 Task: Create New Customer with Customer Name: The Human Bean, Billing Address Line1: 1395 Camden Street, Billing Address Line2:  Reno, Billing Address Line3:  Nevada 89501
Action: Mouse moved to (202, 26)
Screenshot: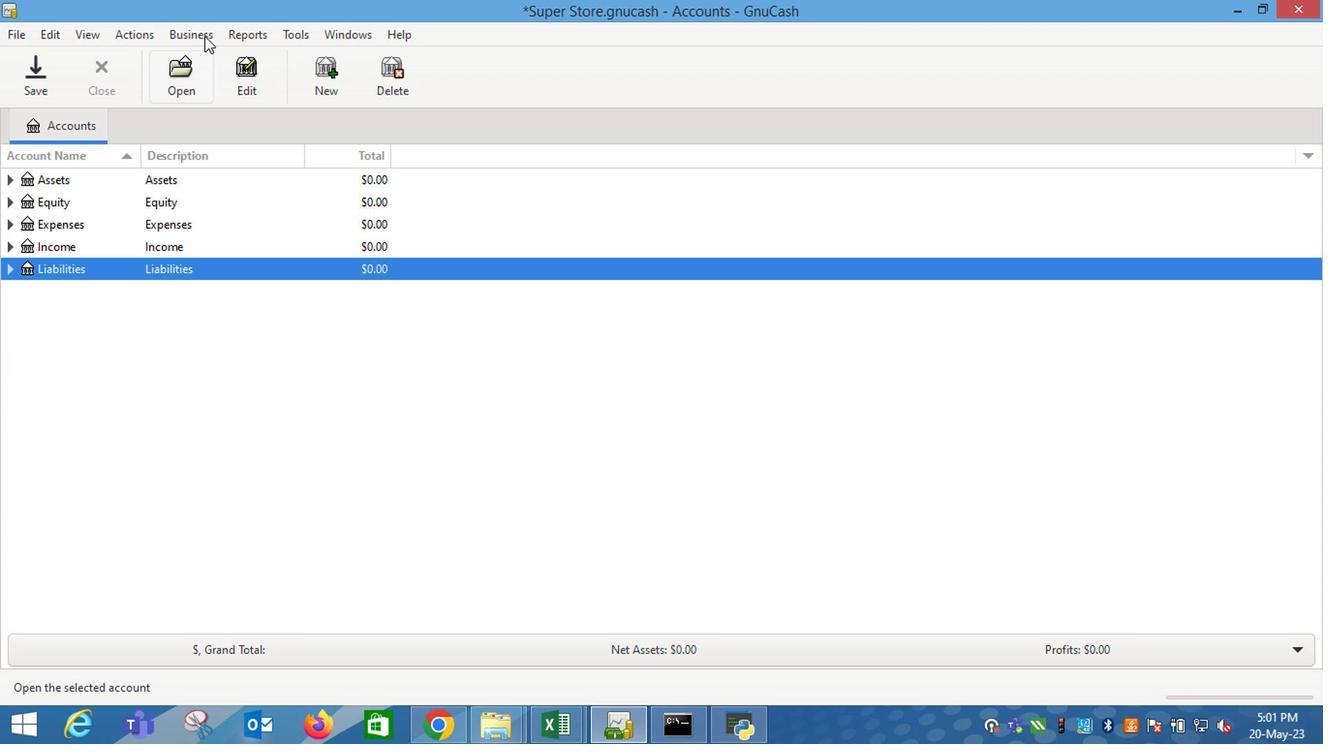 
Action: Mouse pressed left at (202, 26)
Screenshot: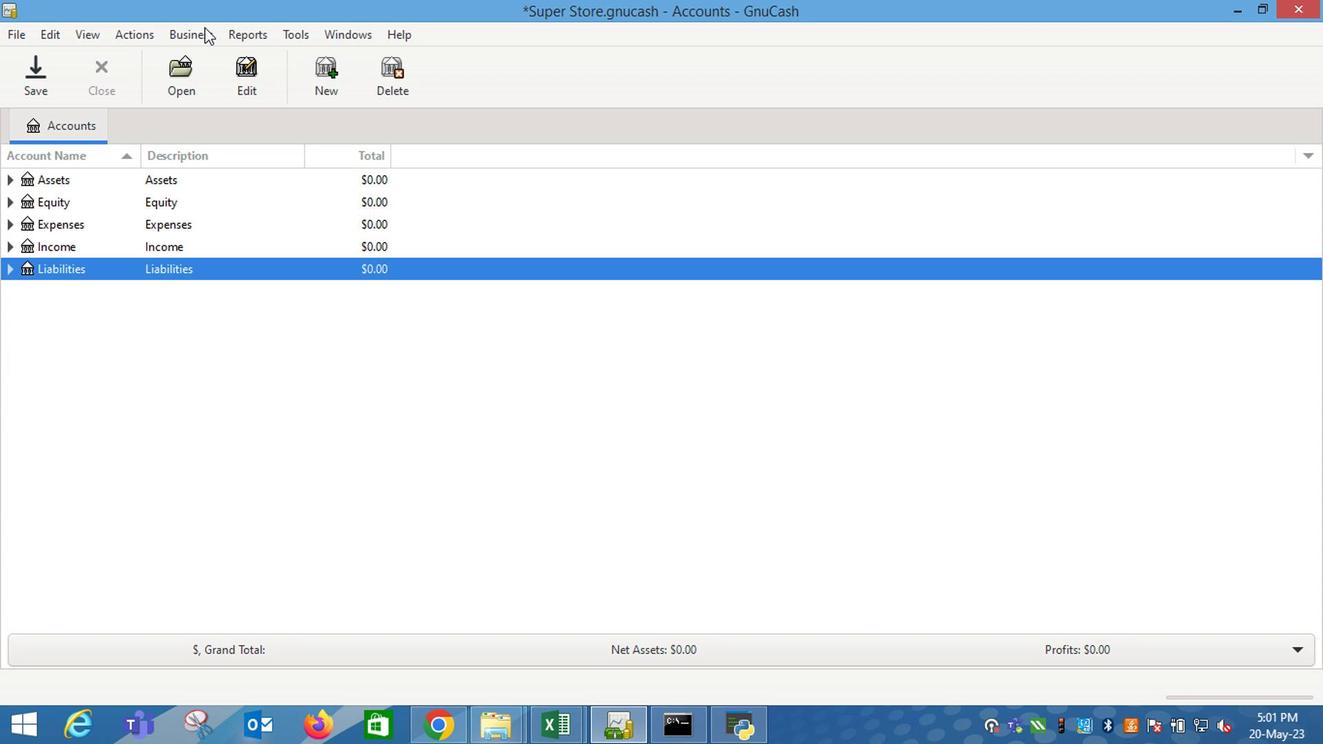 
Action: Mouse moved to (406, 86)
Screenshot: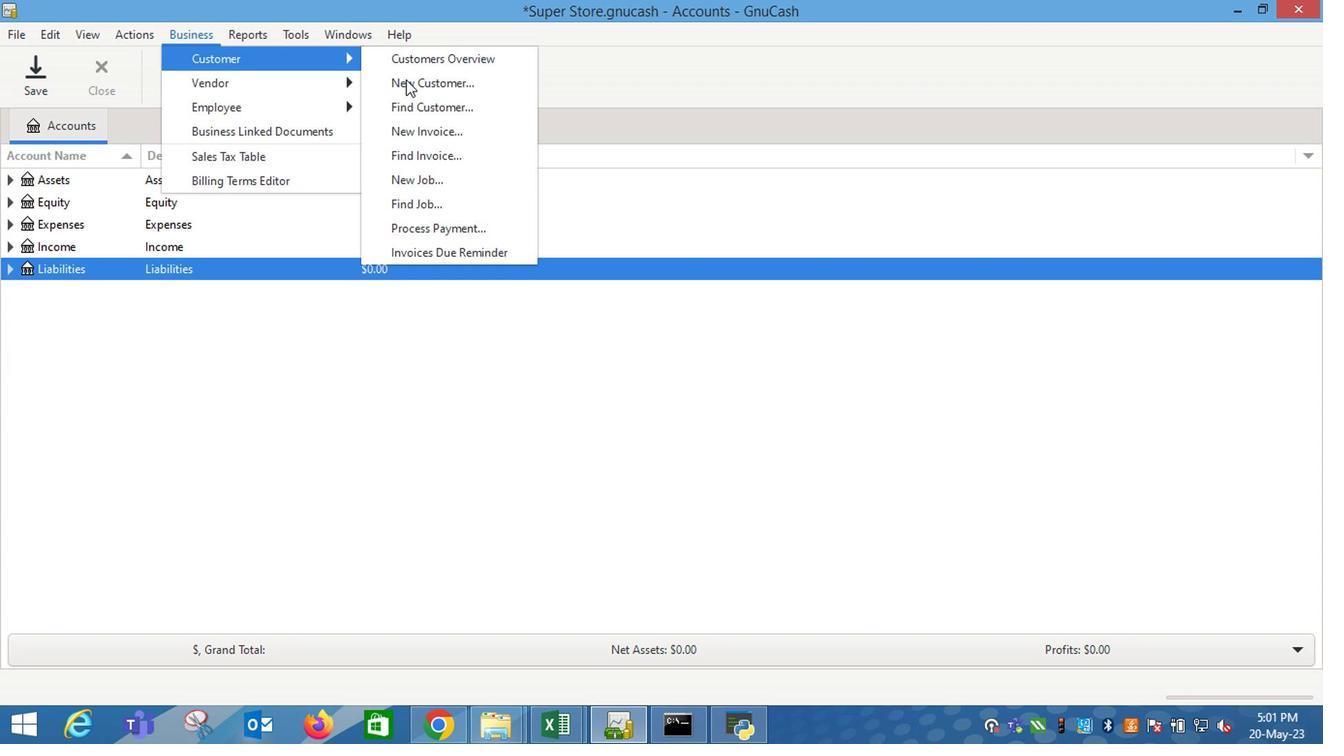 
Action: Mouse pressed left at (406, 86)
Screenshot: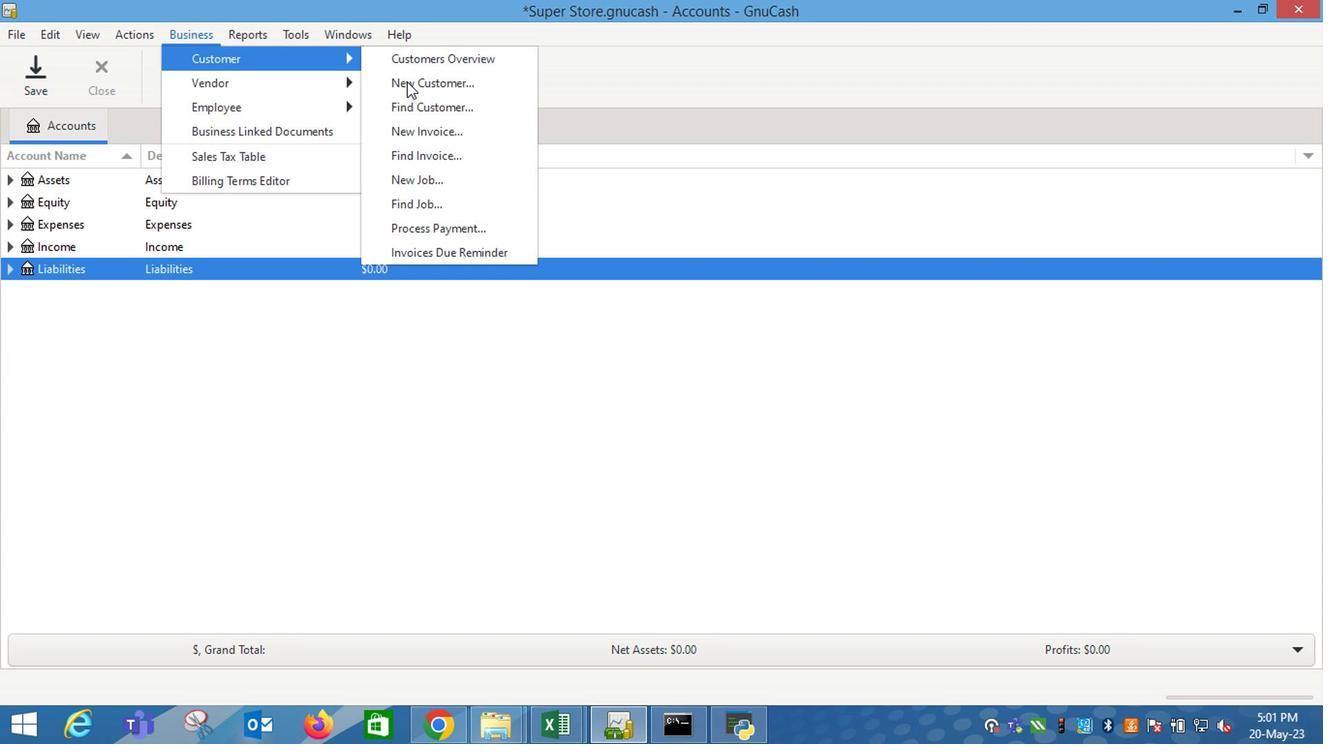 
Action: Mouse moved to (406, 88)
Screenshot: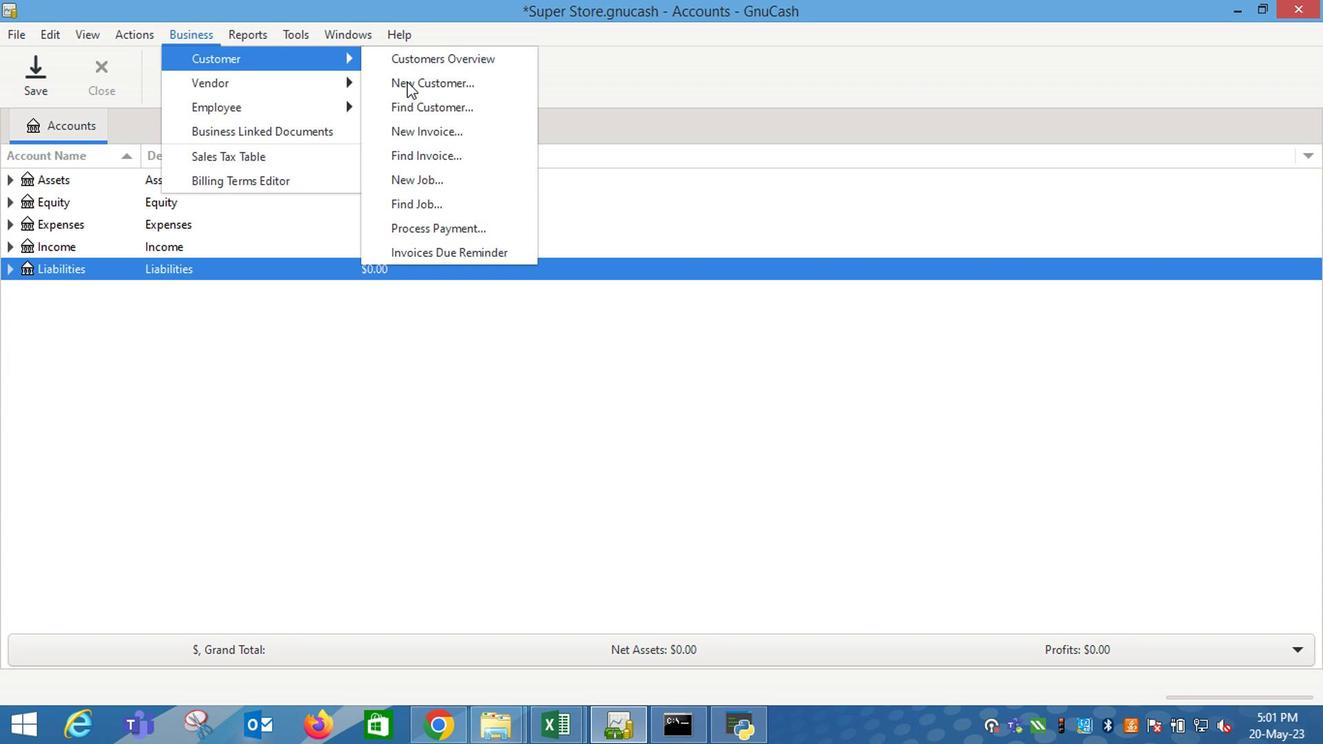 
Action: Key pressed <Key.shift_r>h<Key.backspace><Key.shift_r>The<Key.space><Key.shift_r>Human<Key.space><Key.shift_r>Br<Key.backspace>ean<Key.tab><Key.tab><Key.tab>1395<Key.space><Key.shift_r>Camden<Key.space><Key.shift_r>Street<Key.tab><Key.shift_r>R<Key.tab><Key.shift_r>N<Key.tab>
Screenshot: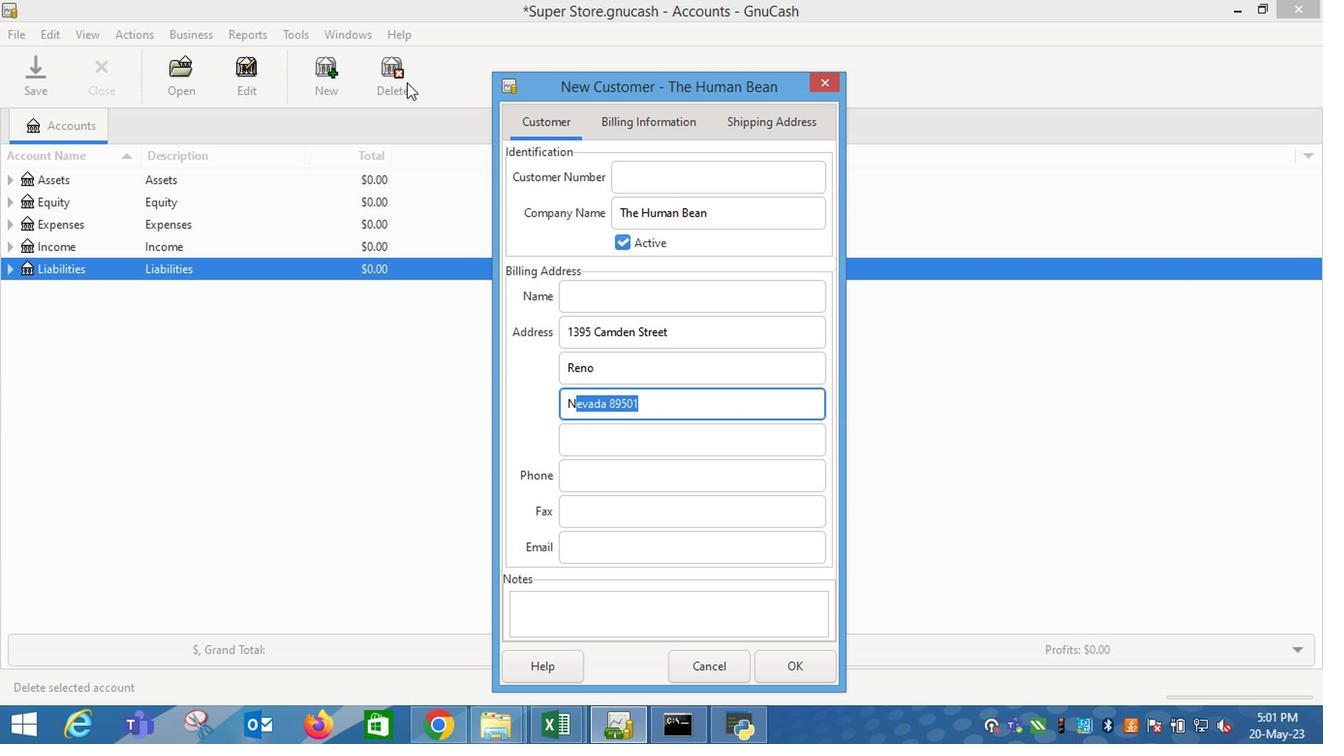 
Action: Mouse moved to (785, 714)
Screenshot: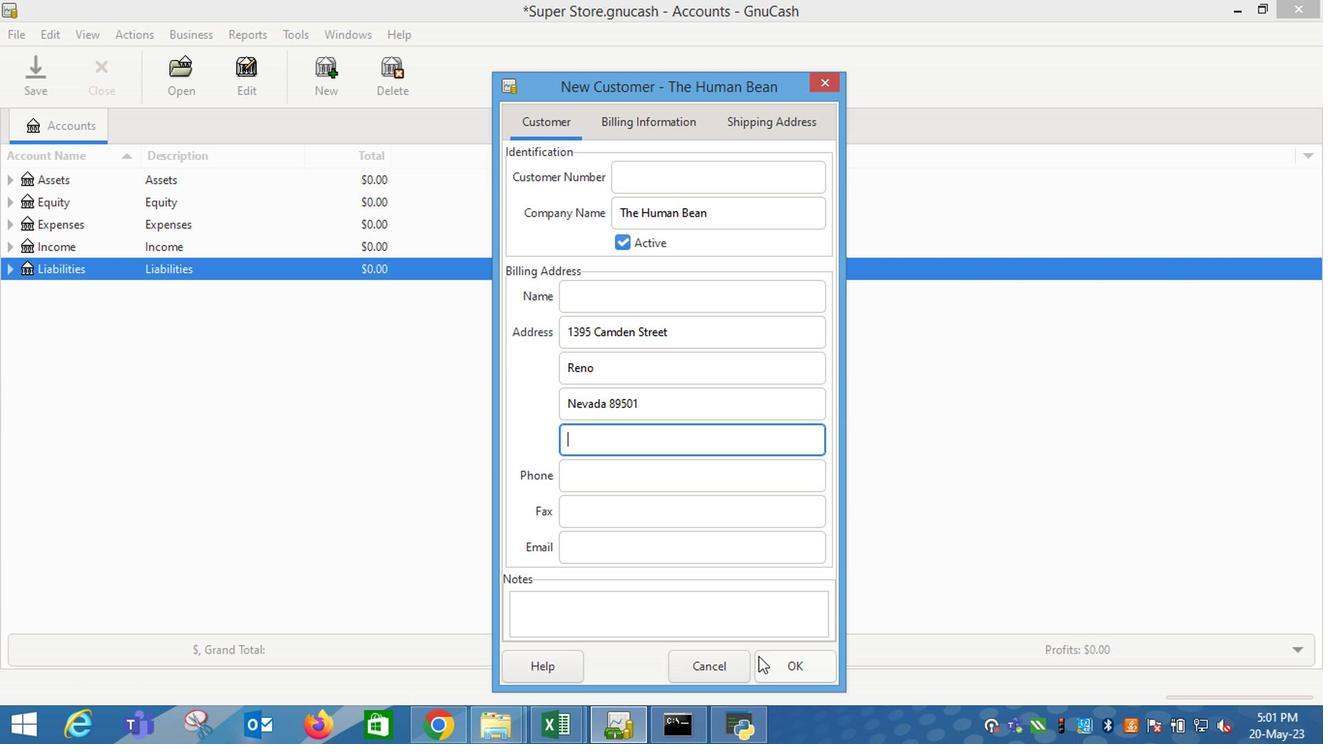 
Action: Mouse pressed left at (785, 714)
Screenshot: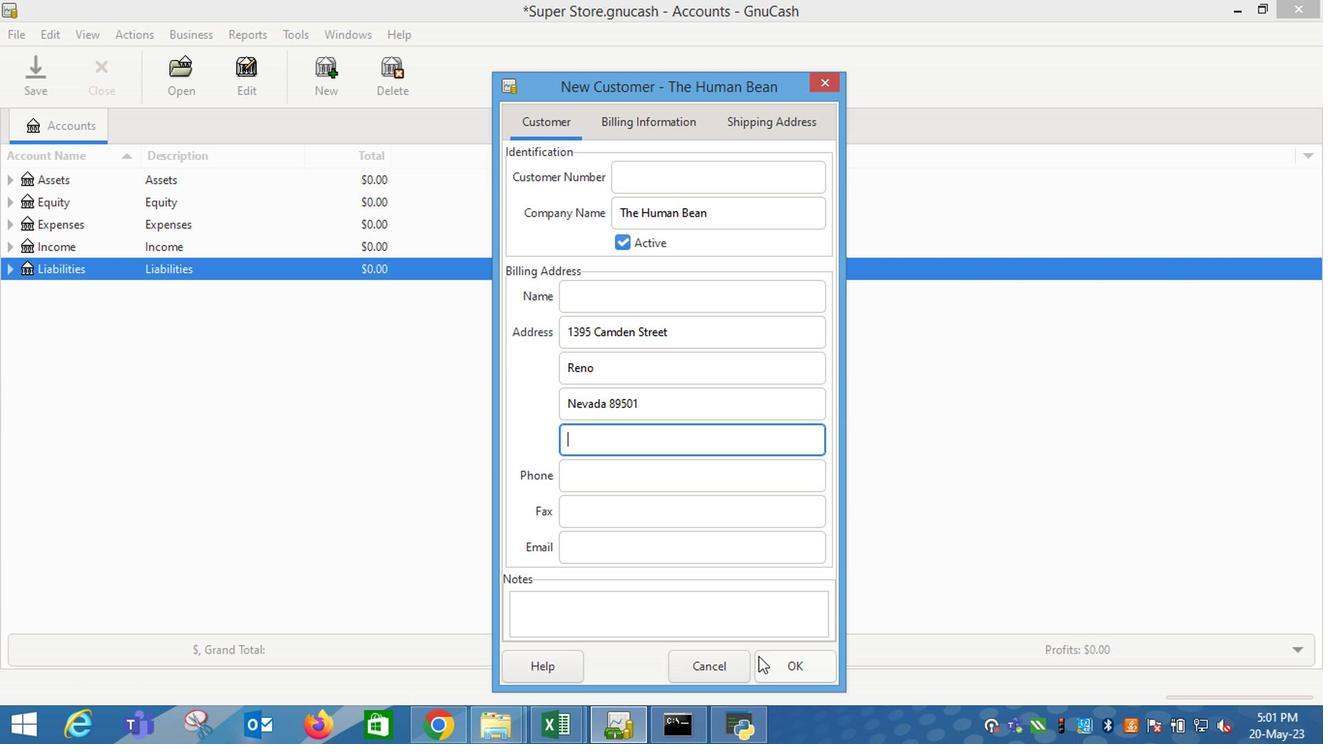 
